 Task: Overflow the text.
Action: Mouse moved to (30, 173)
Screenshot: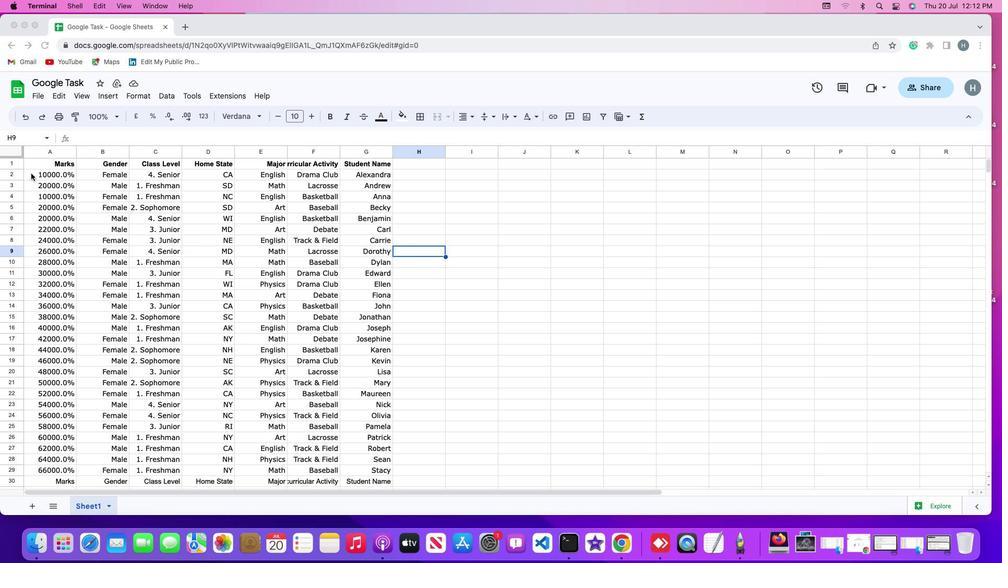 
Action: Mouse pressed left at (30, 173)
Screenshot: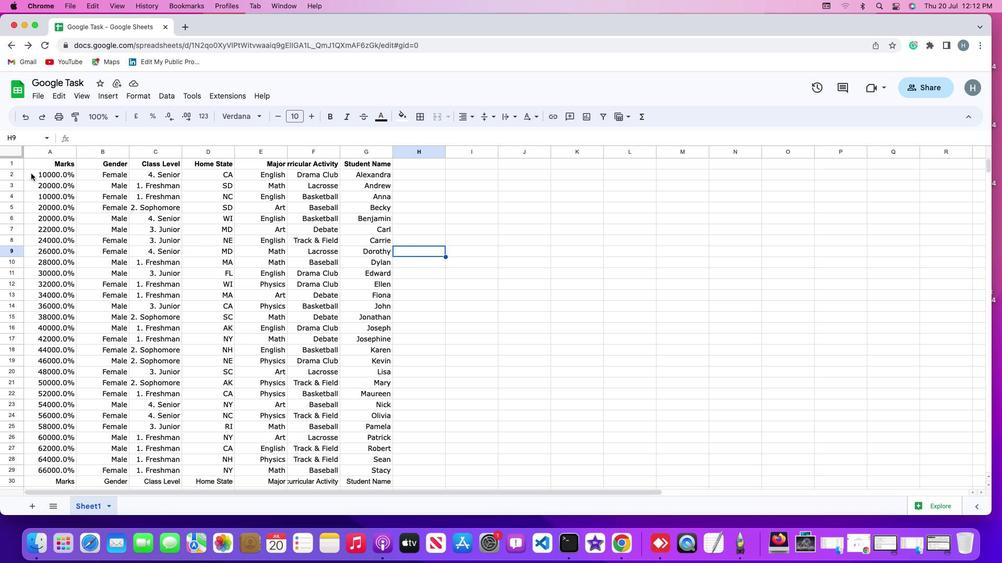 
Action: Mouse moved to (27, 172)
Screenshot: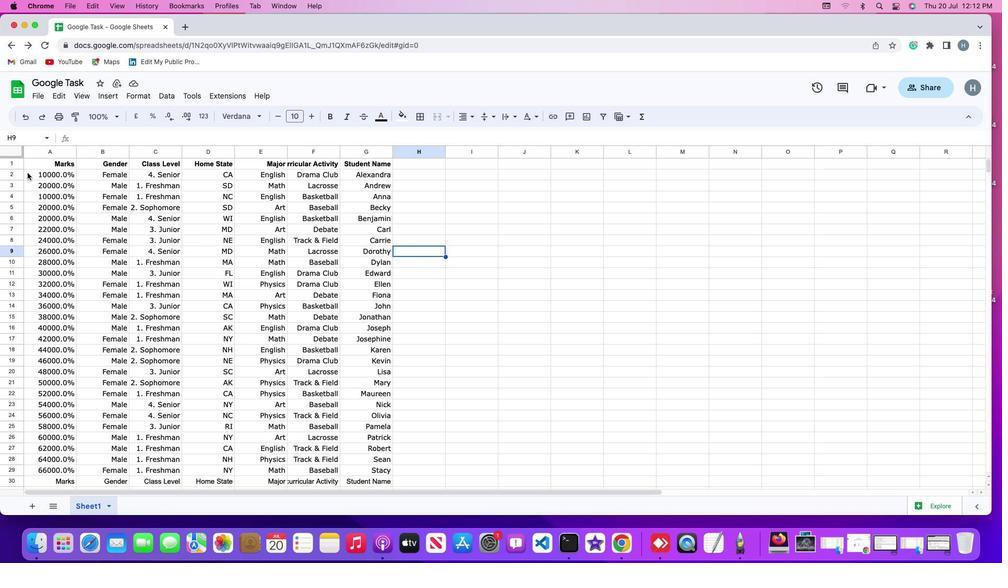 
Action: Mouse pressed left at (27, 172)
Screenshot: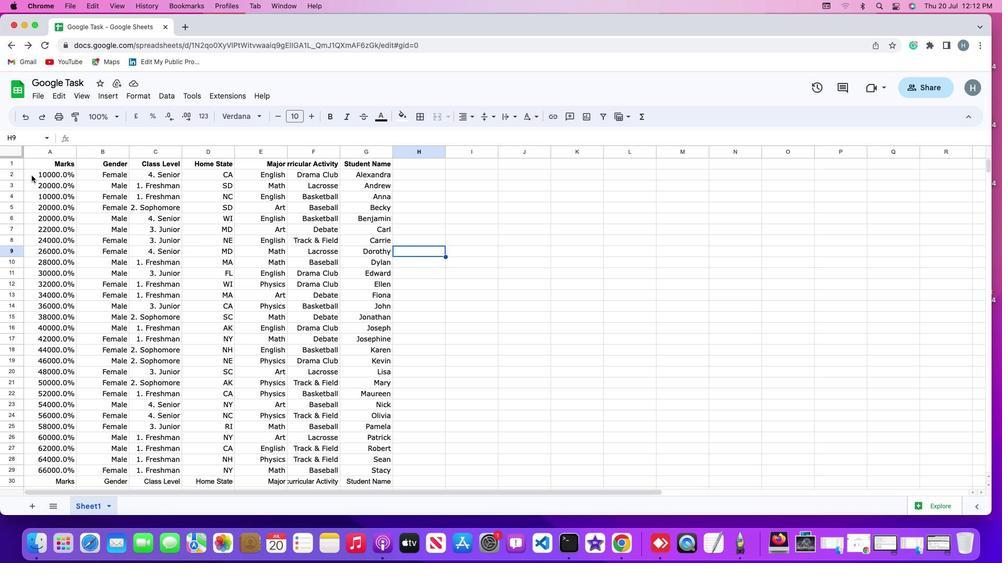 
Action: Mouse moved to (131, 98)
Screenshot: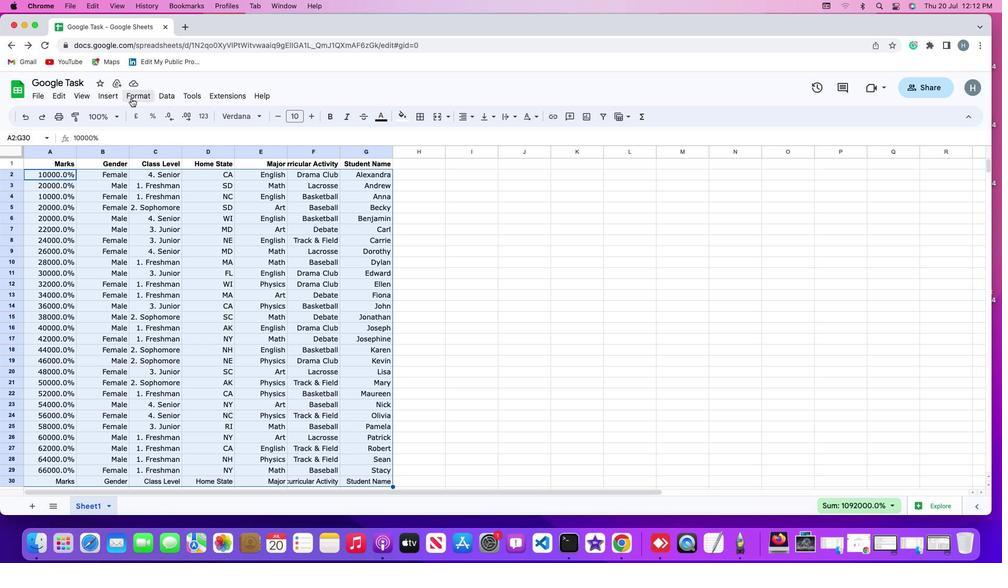 
Action: Mouse pressed left at (131, 98)
Screenshot: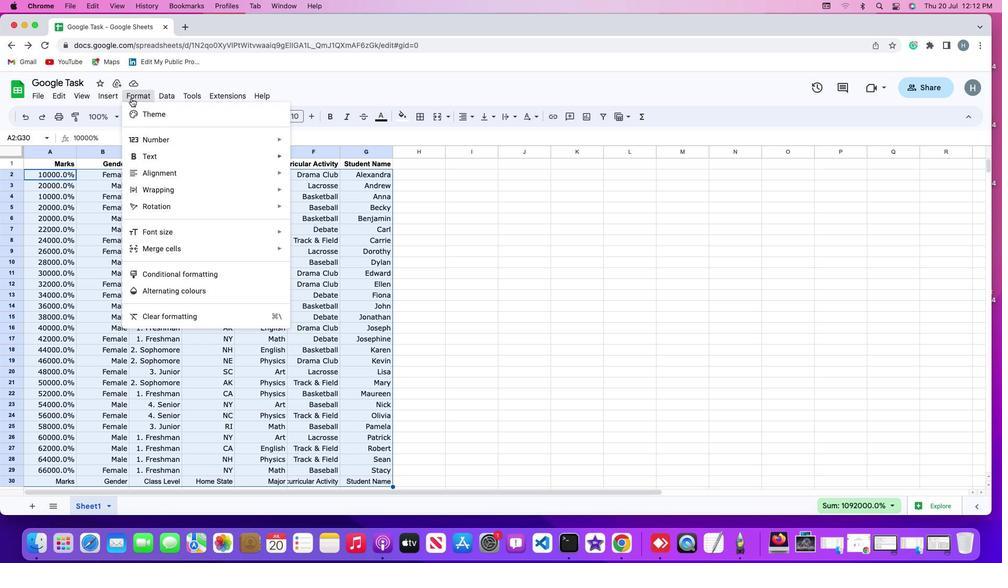 
Action: Mouse moved to (159, 190)
Screenshot: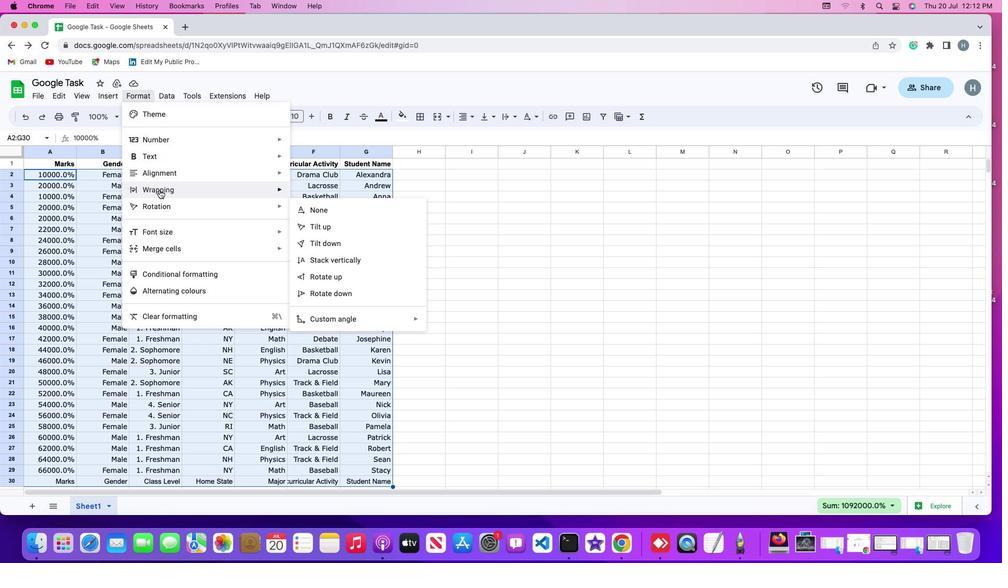 
Action: Mouse pressed left at (159, 190)
Screenshot: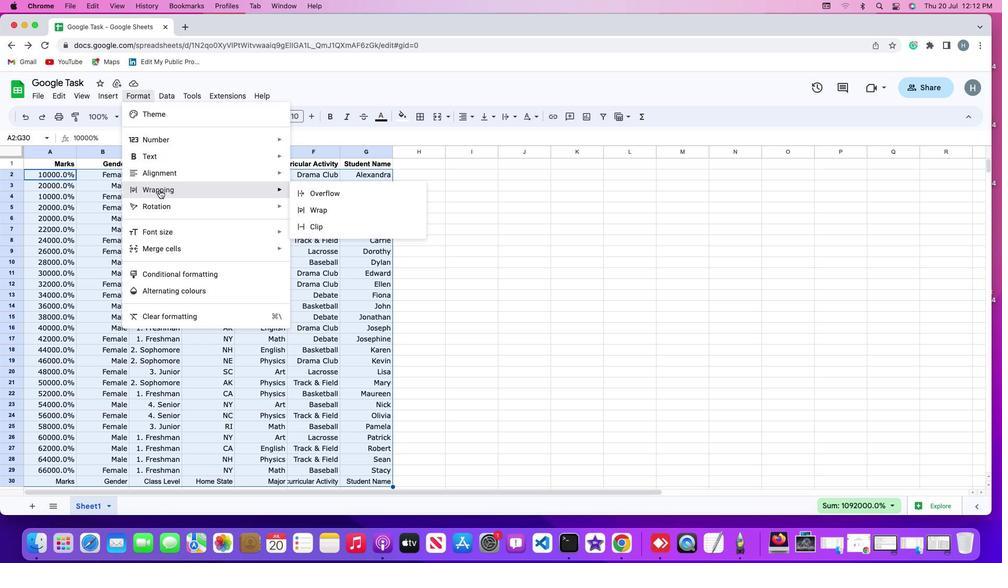 
Action: Mouse moved to (318, 194)
Screenshot: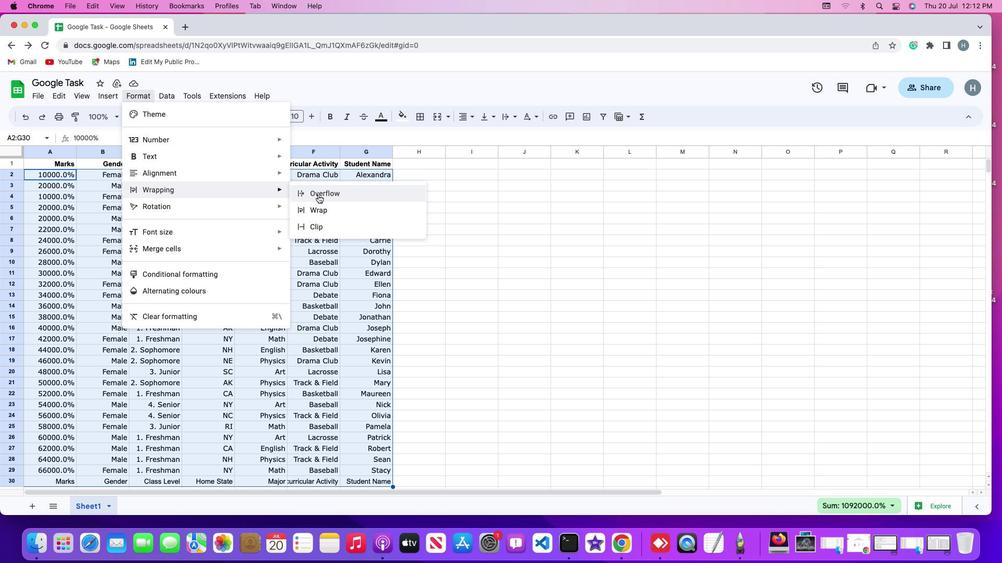 
Action: Mouse pressed left at (318, 194)
Screenshot: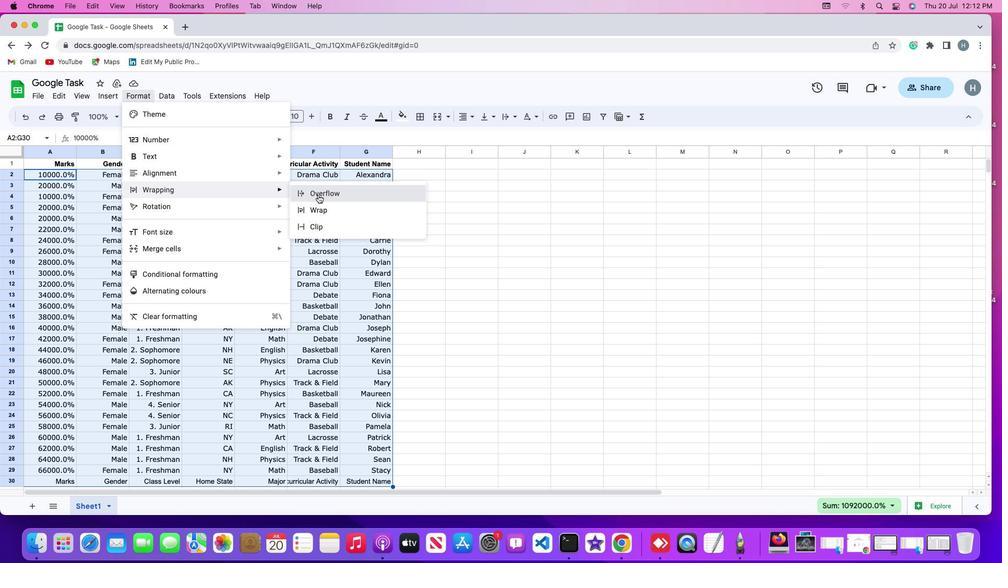 
Action: Mouse moved to (470, 227)
Screenshot: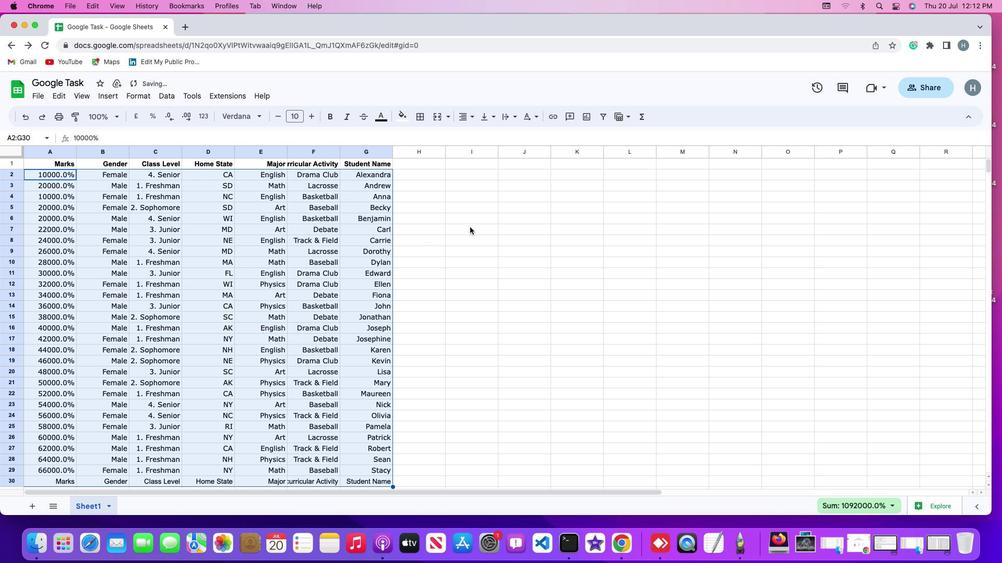 
Action: Mouse pressed left at (470, 227)
Screenshot: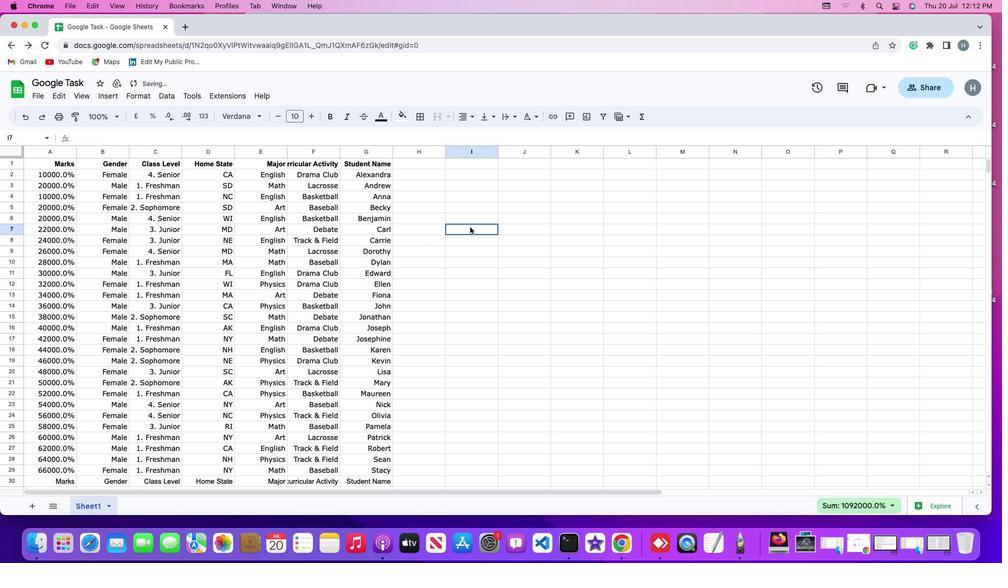 
